 Task: Go to Zendesk help center.
Action: Mouse pressed left at (892, 137)
Screenshot: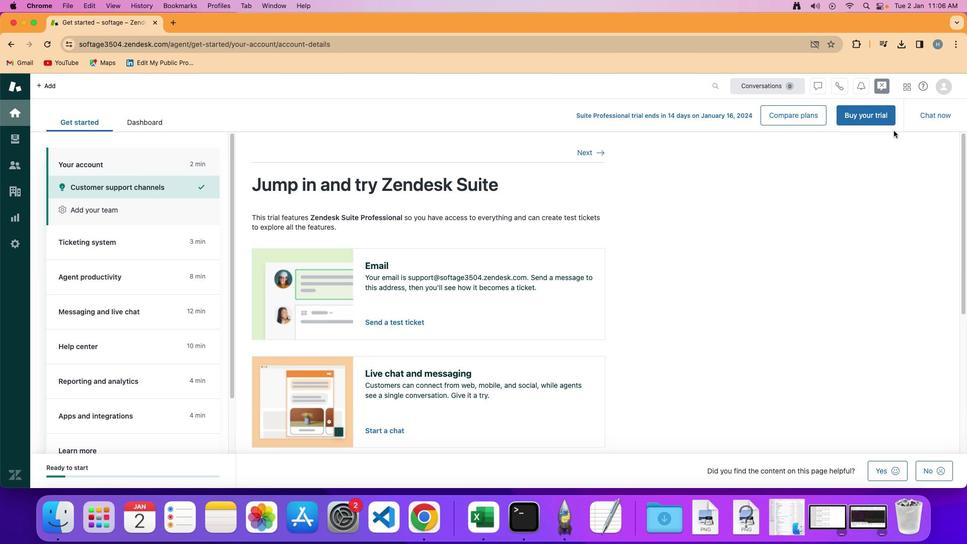 
Action: Mouse moved to (922, 83)
Screenshot: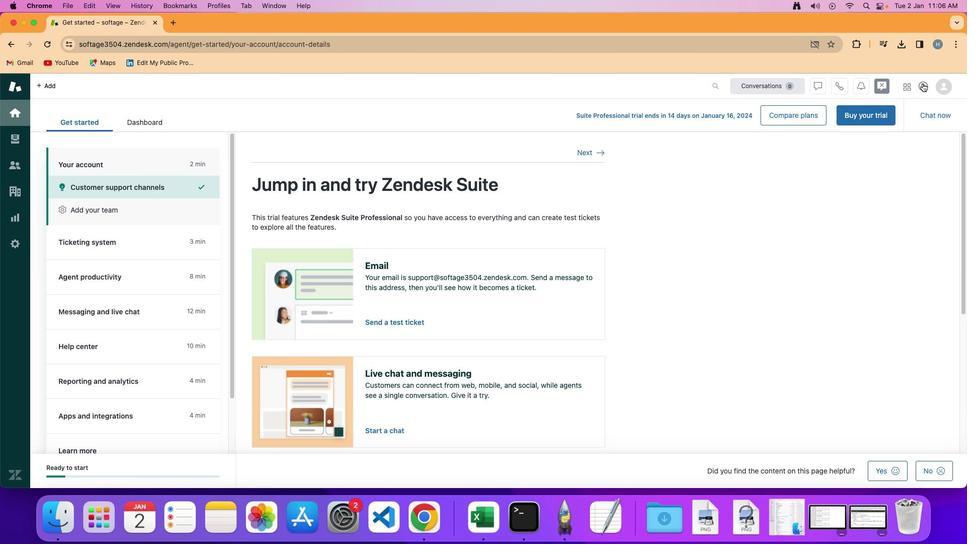
Action: Mouse pressed left at (922, 83)
Screenshot: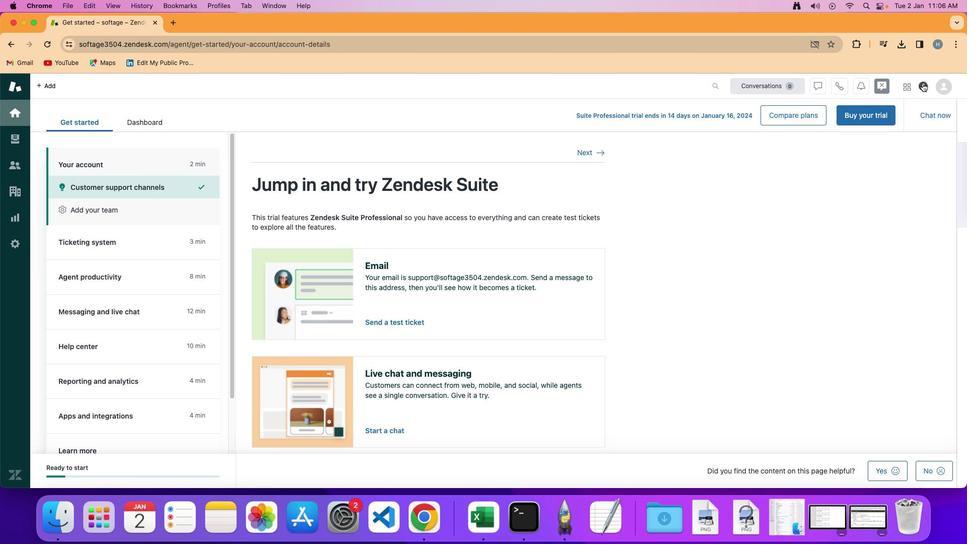 
Action: Mouse moved to (873, 298)
Screenshot: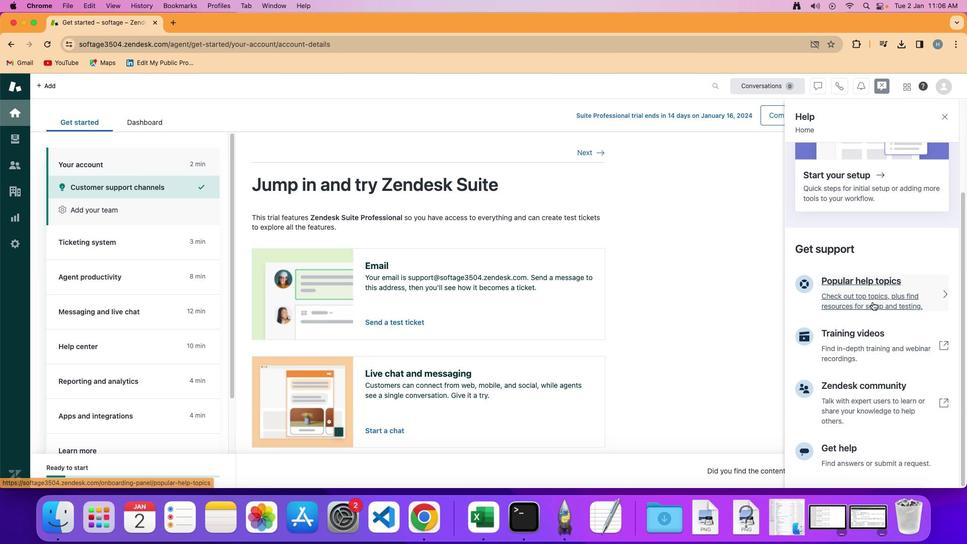 
Action: Mouse pressed left at (873, 298)
Screenshot: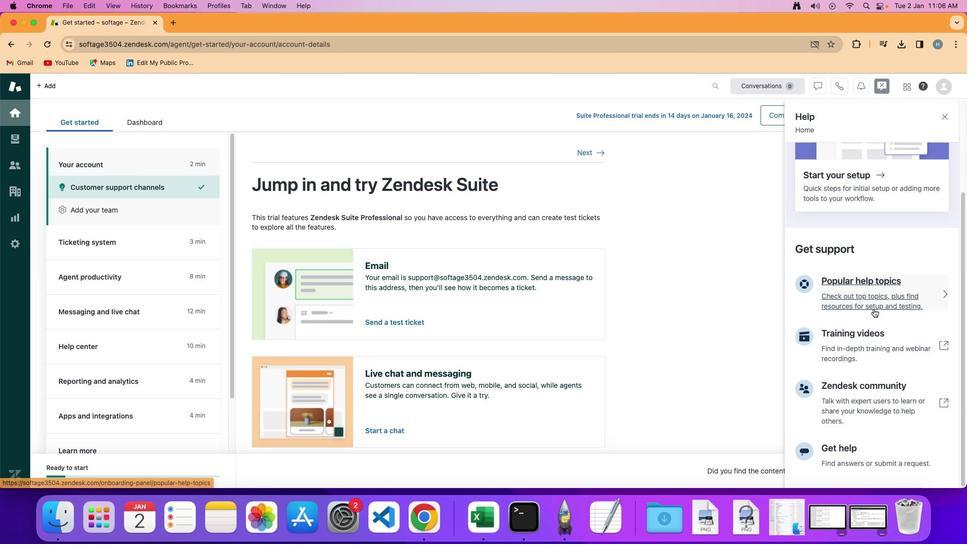 
Action: Mouse moved to (898, 391)
Screenshot: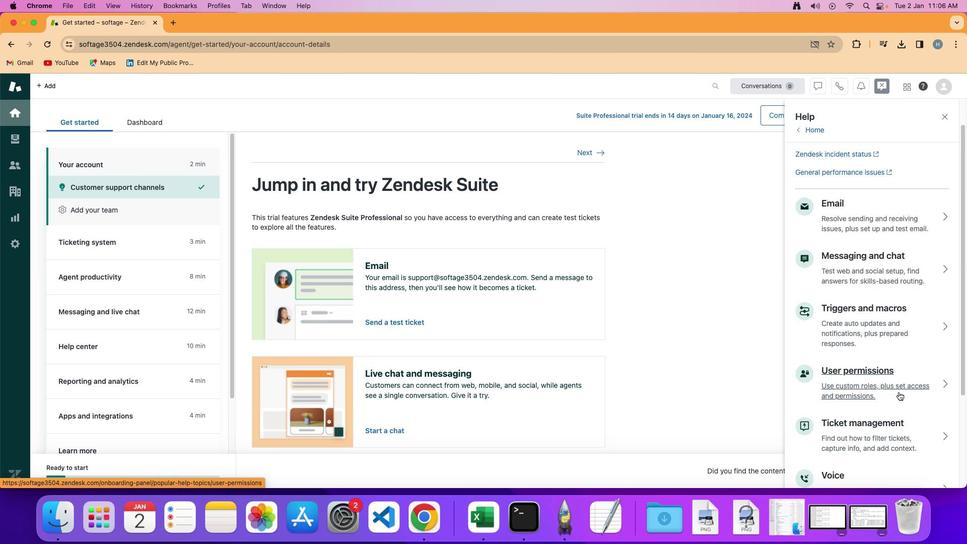 
Action: Mouse scrolled (898, 391) with delta (0, 0)
Screenshot: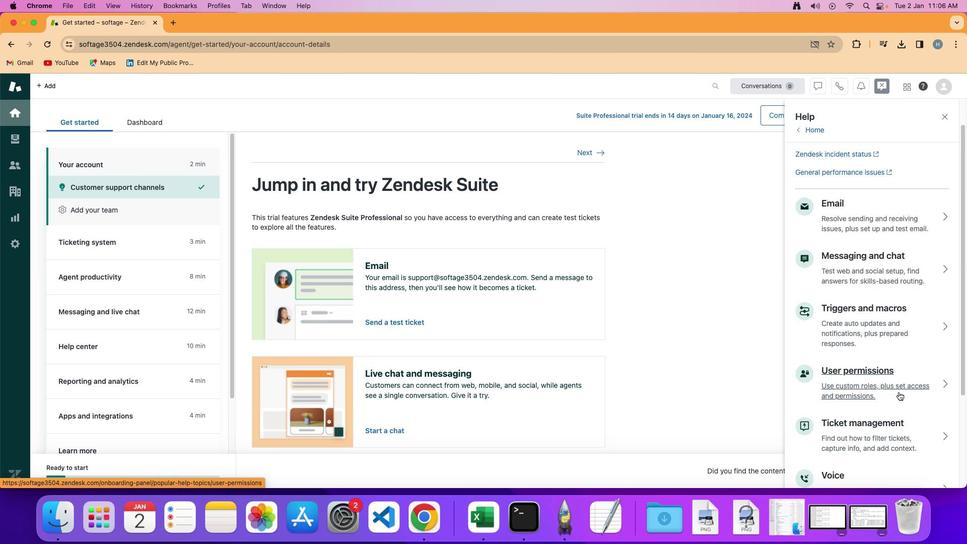 
Action: Mouse moved to (898, 391)
Screenshot: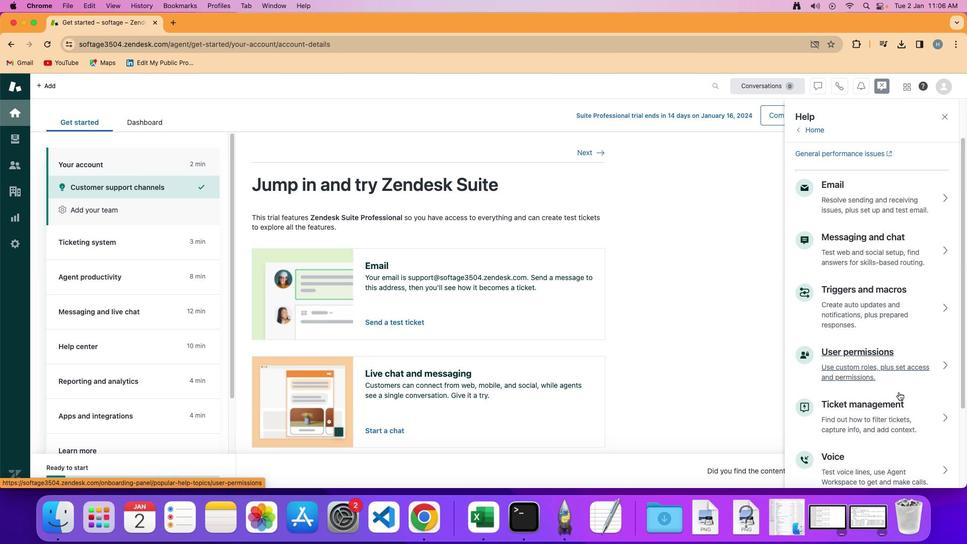 
Action: Mouse scrolled (898, 391) with delta (0, 0)
Screenshot: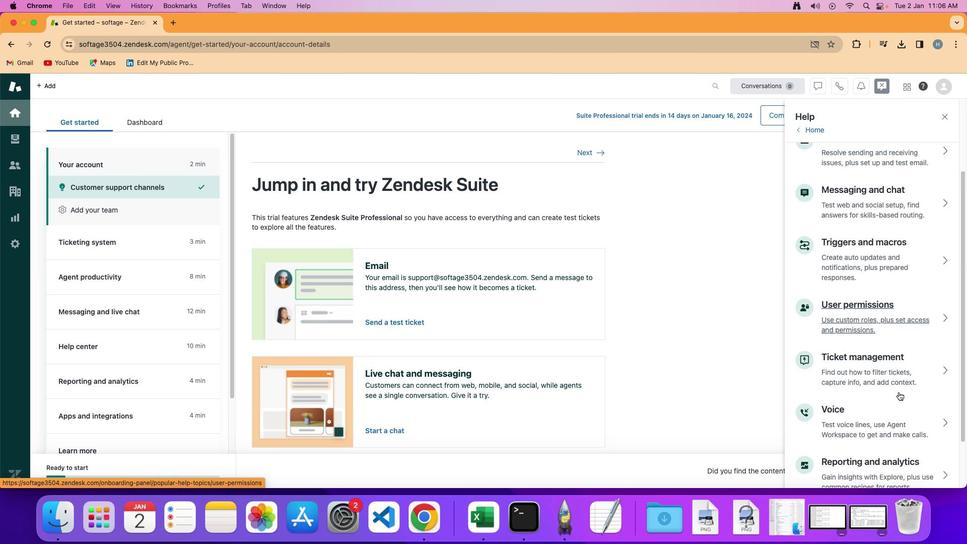 
Action: Mouse scrolled (898, 391) with delta (0, -1)
Screenshot: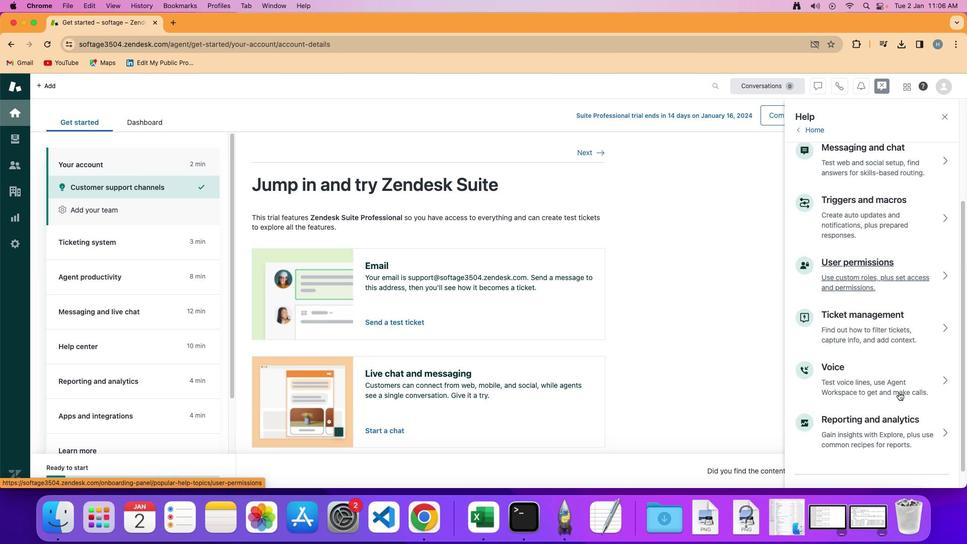 
Action: Mouse scrolled (898, 391) with delta (0, -2)
Screenshot: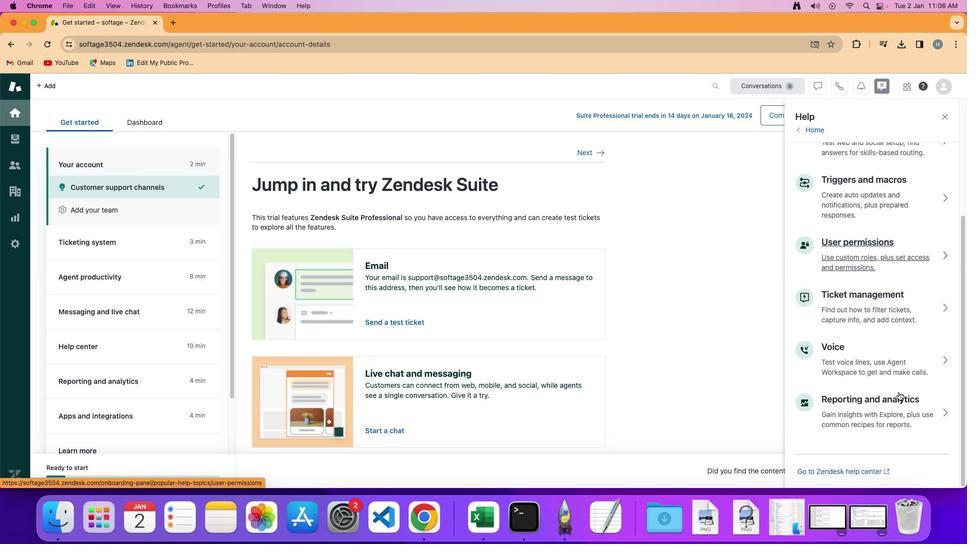 
Action: Mouse scrolled (898, 391) with delta (0, -3)
Screenshot: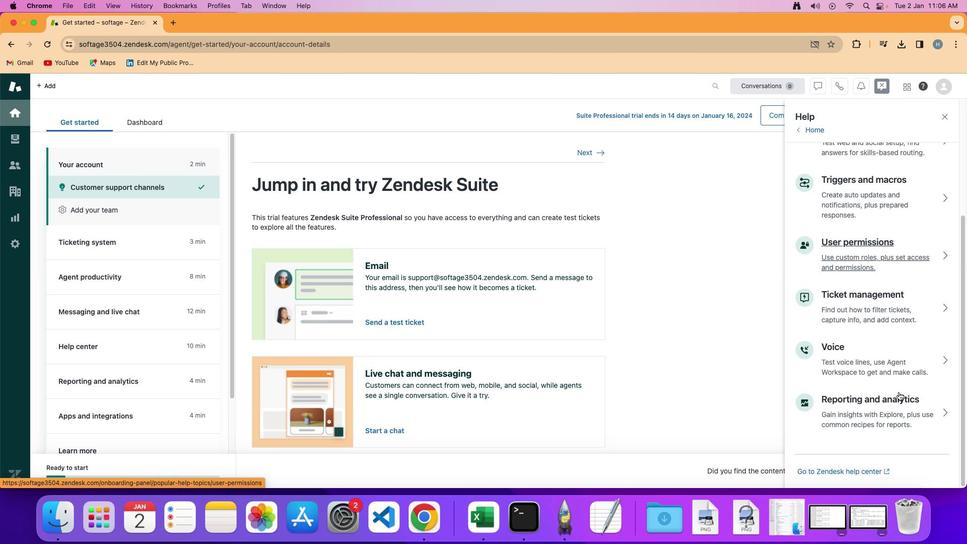 
Action: Mouse scrolled (898, 391) with delta (0, -3)
Screenshot: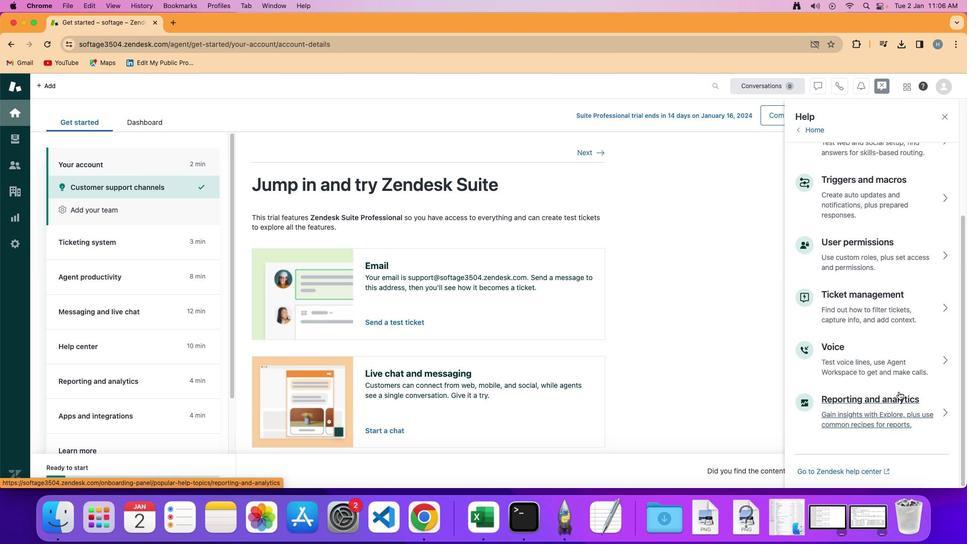 
Action: Mouse moved to (865, 471)
Screenshot: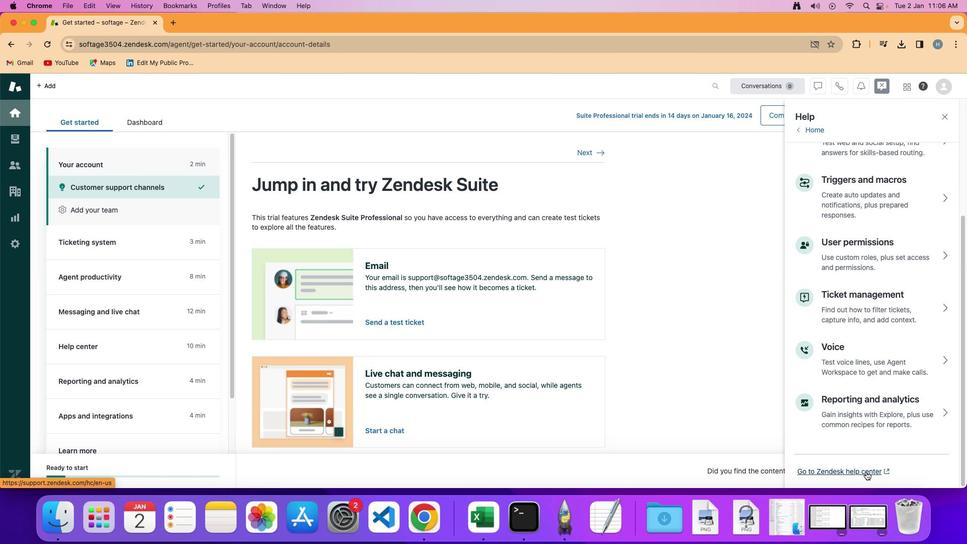 
Action: Mouse pressed left at (865, 471)
Screenshot: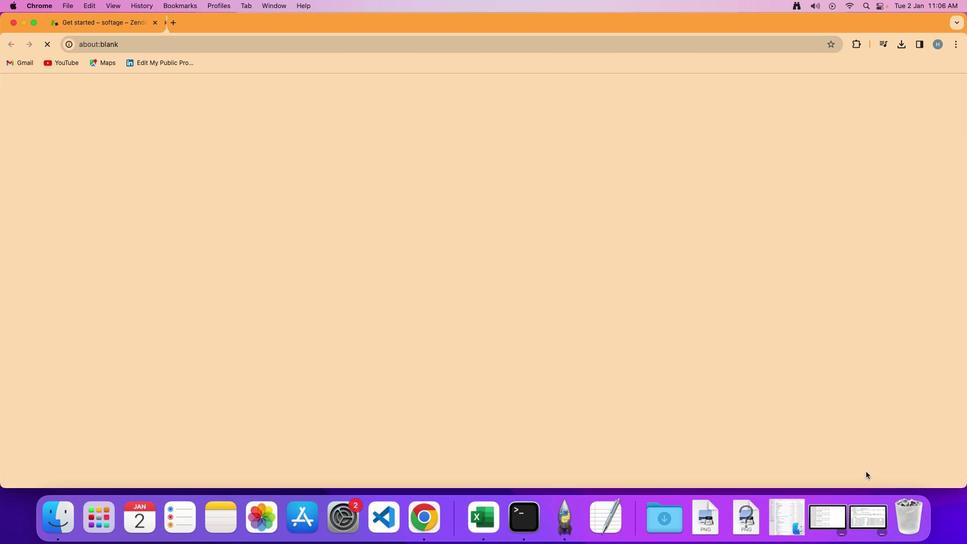 
Action: Mouse moved to (724, 333)
Screenshot: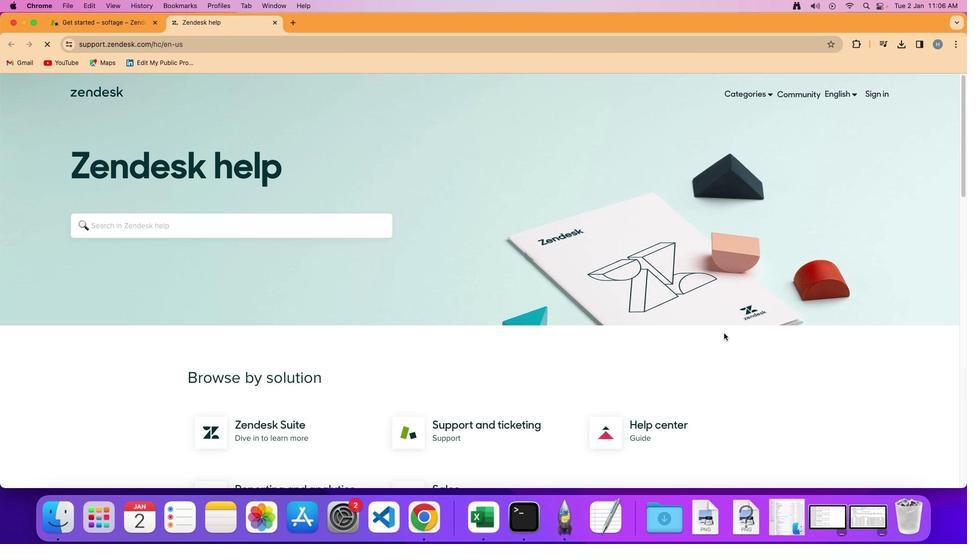 
